 Task: Create a new milestone in the repository "Javascript" with the title "mile1".
Action: Mouse moved to (991, 168)
Screenshot: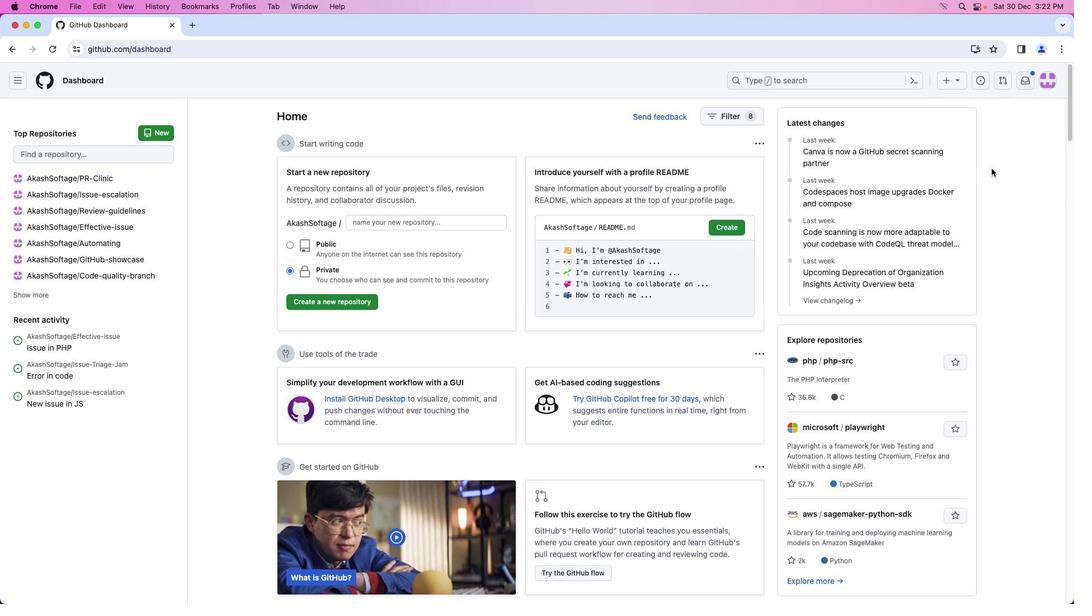 
Action: Mouse pressed left at (991, 168)
Screenshot: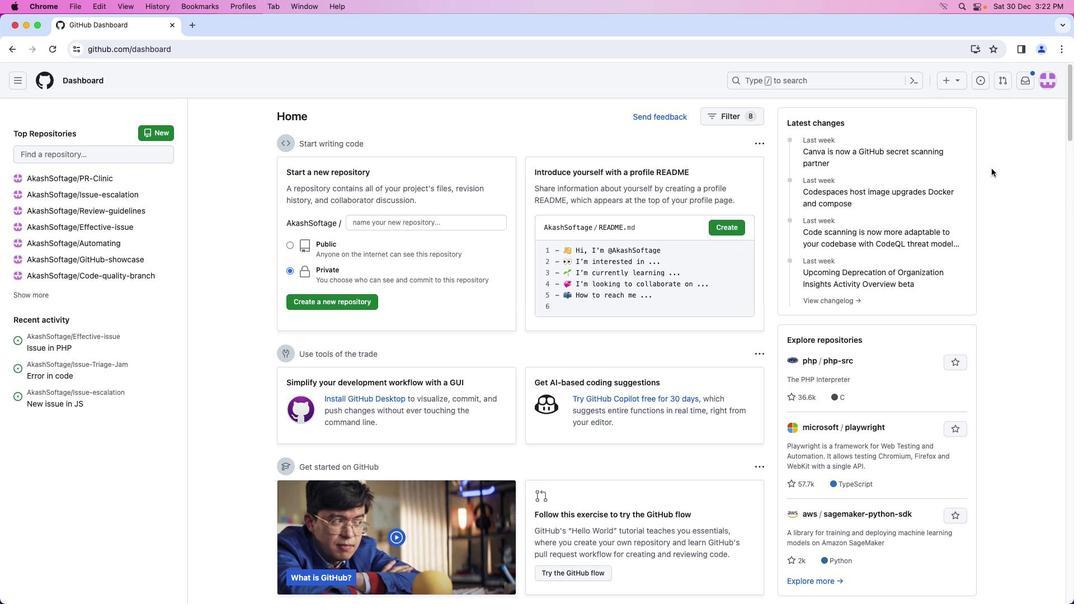 
Action: Mouse moved to (1045, 83)
Screenshot: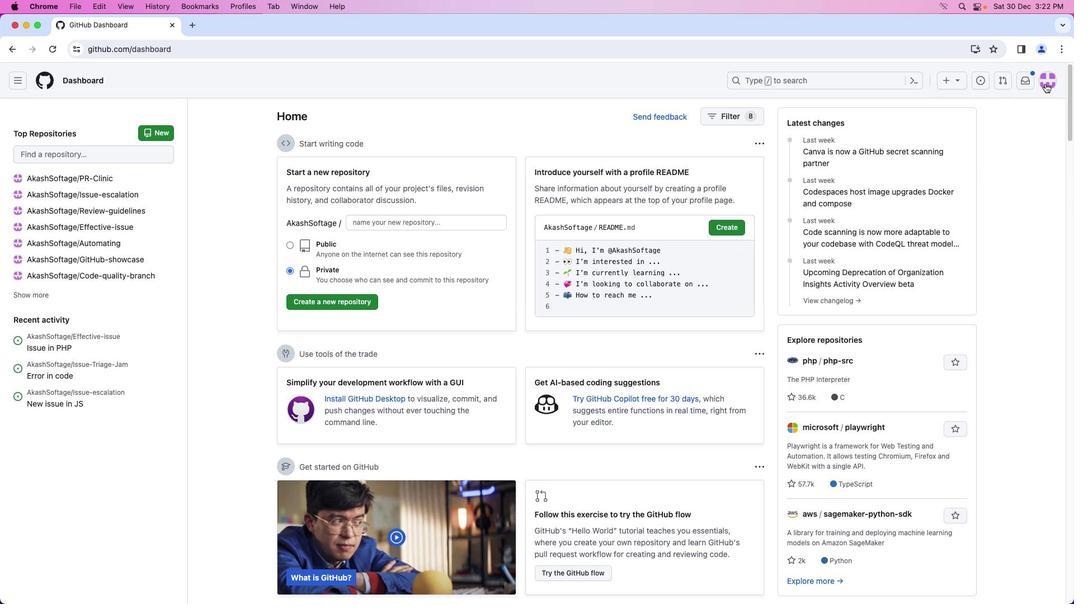 
Action: Mouse pressed left at (1045, 83)
Screenshot: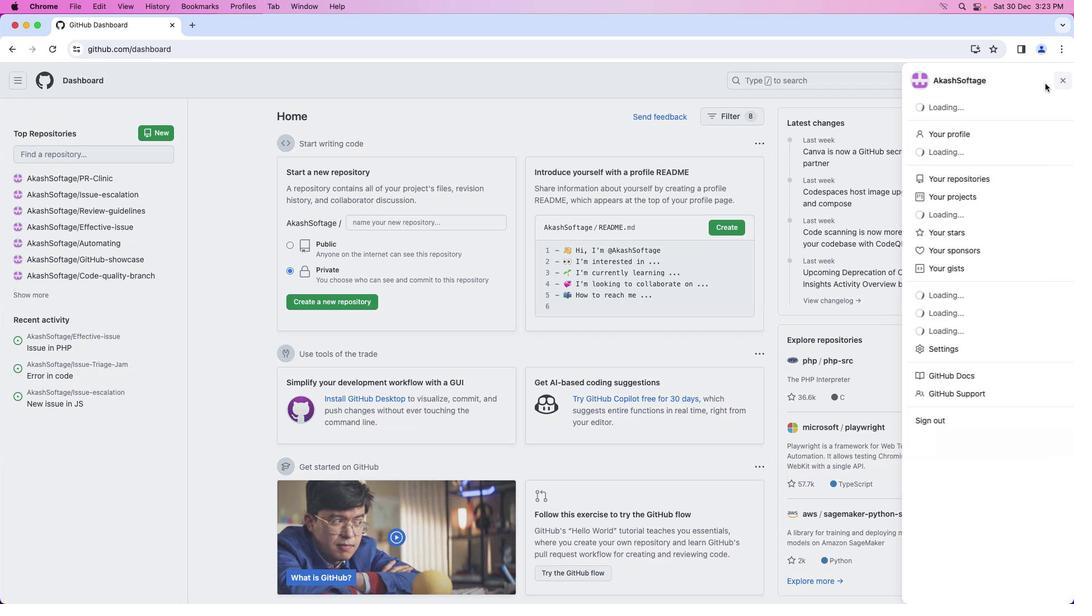 
Action: Mouse moved to (957, 172)
Screenshot: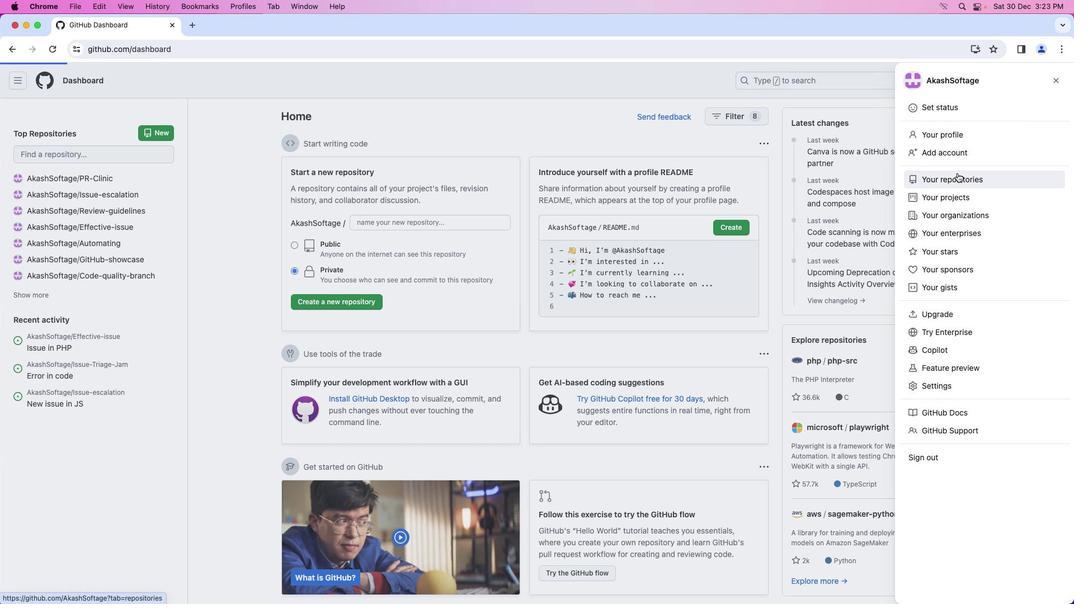 
Action: Mouse pressed left at (957, 172)
Screenshot: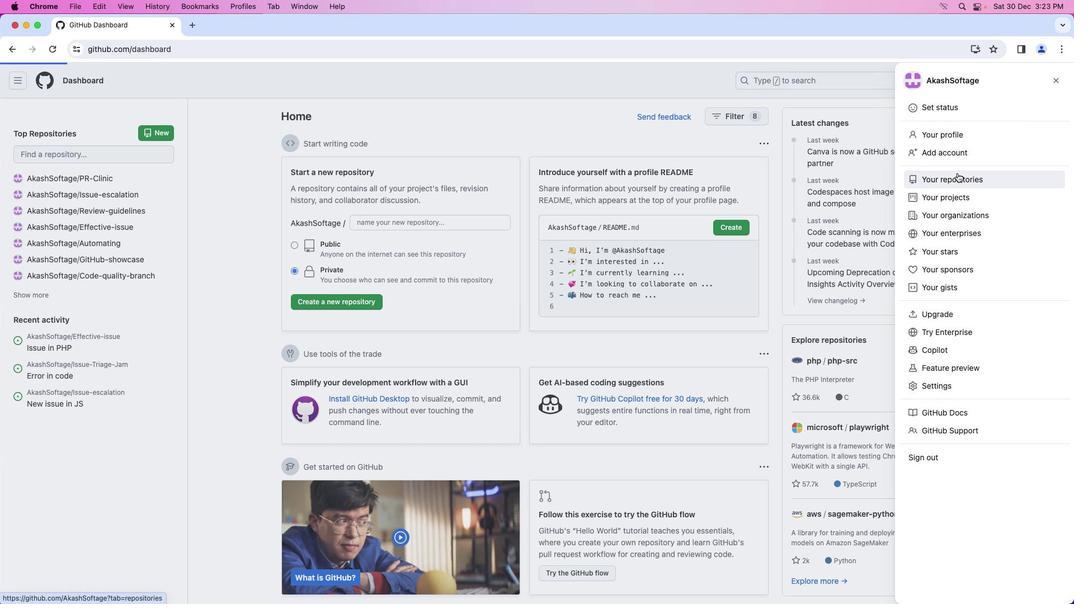 
Action: Mouse moved to (397, 185)
Screenshot: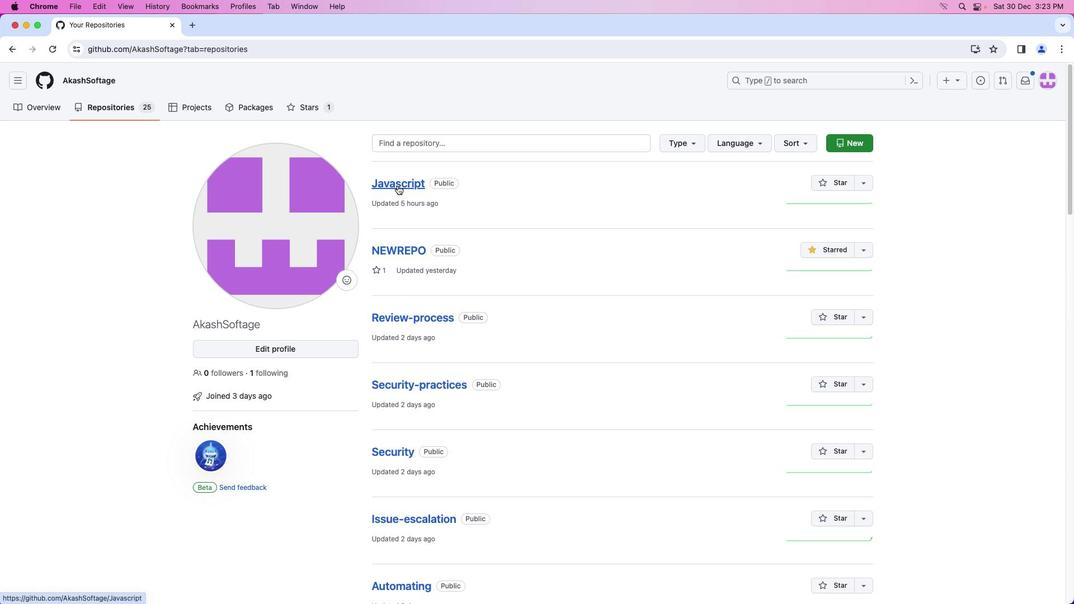 
Action: Mouse pressed left at (397, 185)
Screenshot: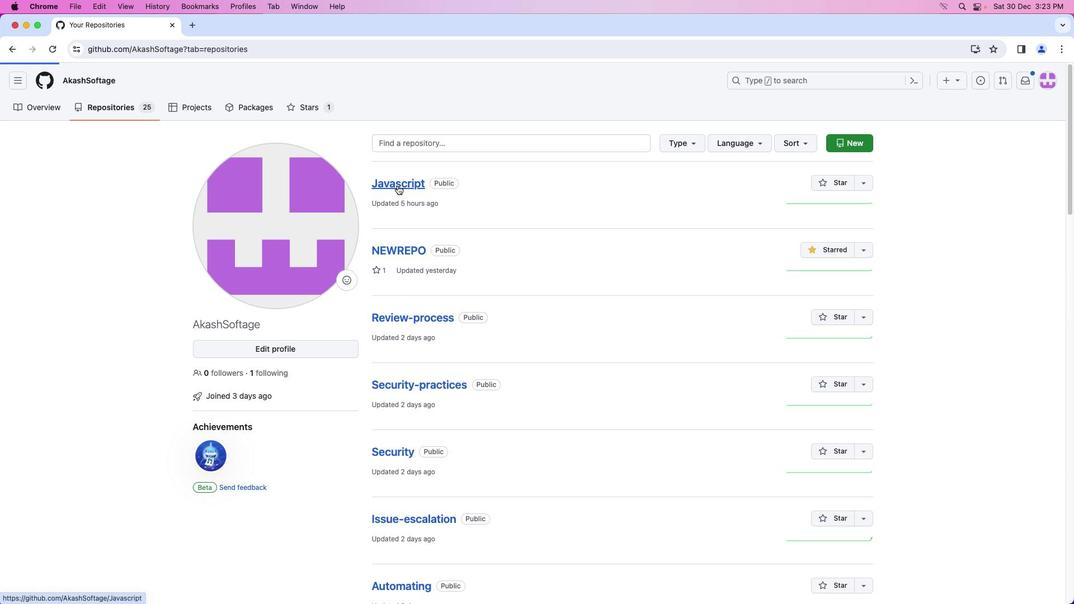 
Action: Mouse moved to (146, 110)
Screenshot: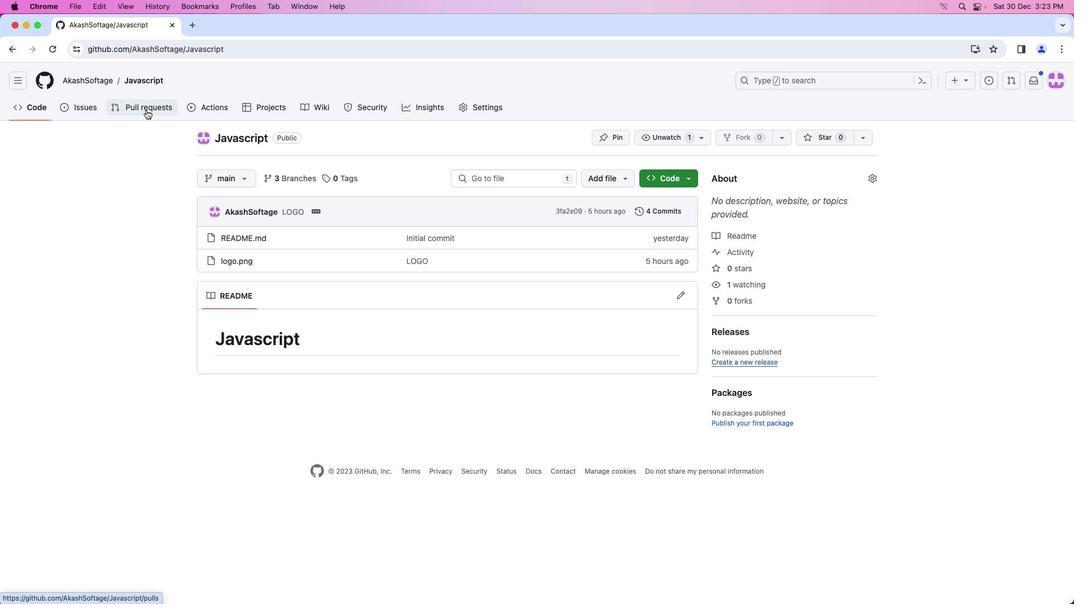 
Action: Mouse pressed left at (146, 110)
Screenshot: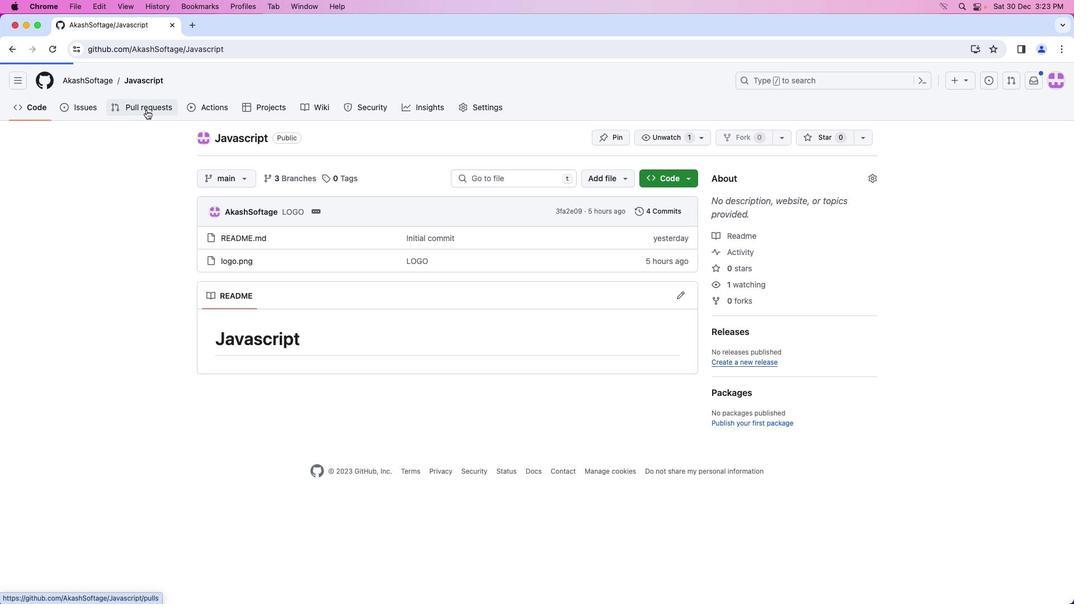 
Action: Mouse moved to (744, 217)
Screenshot: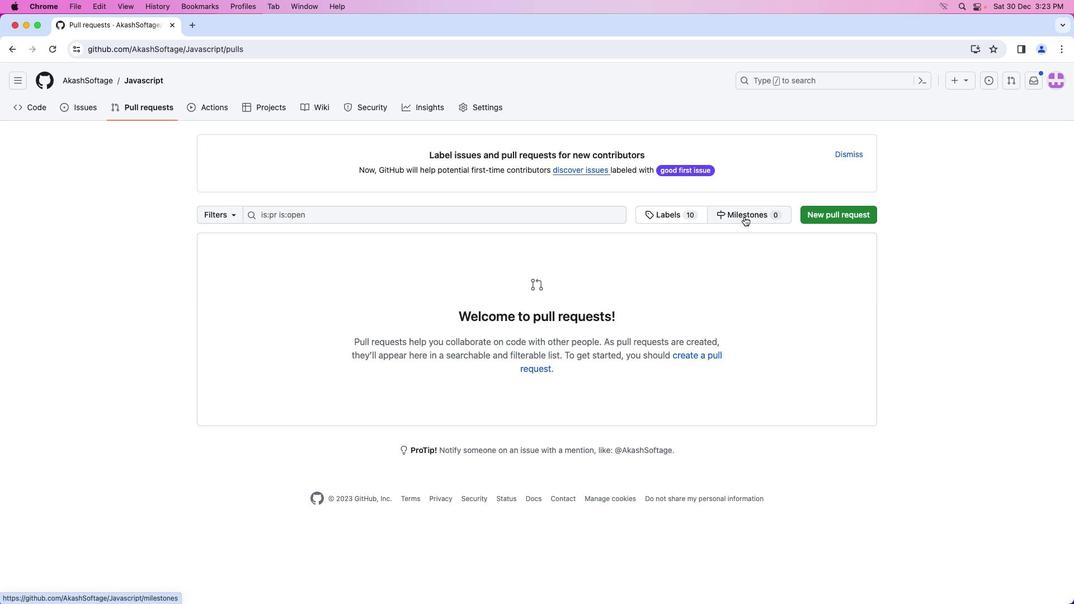 
Action: Mouse pressed left at (744, 217)
Screenshot: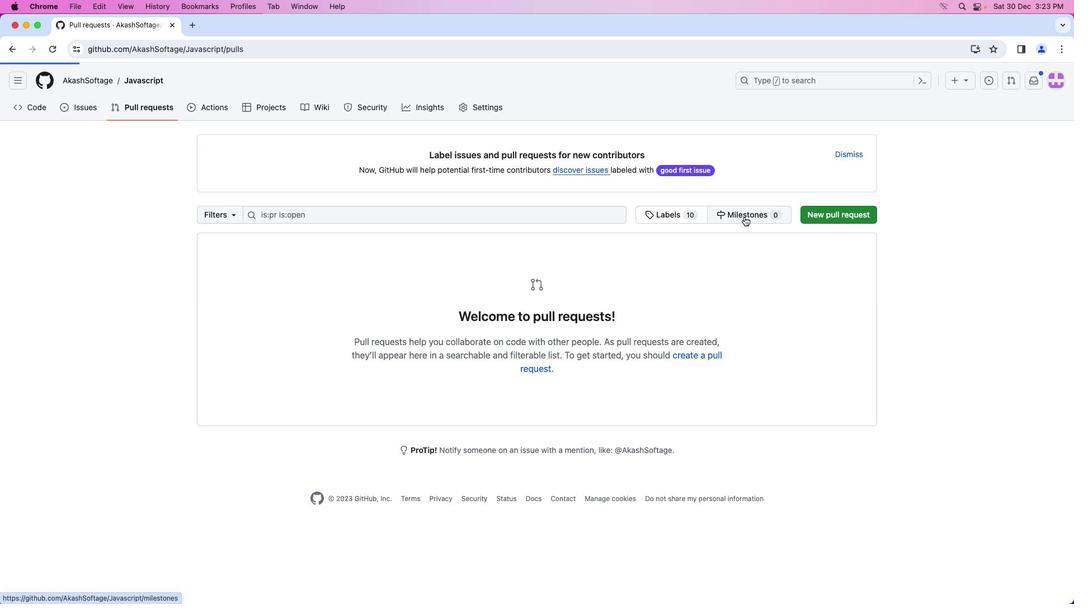 
Action: Mouse moved to (837, 142)
Screenshot: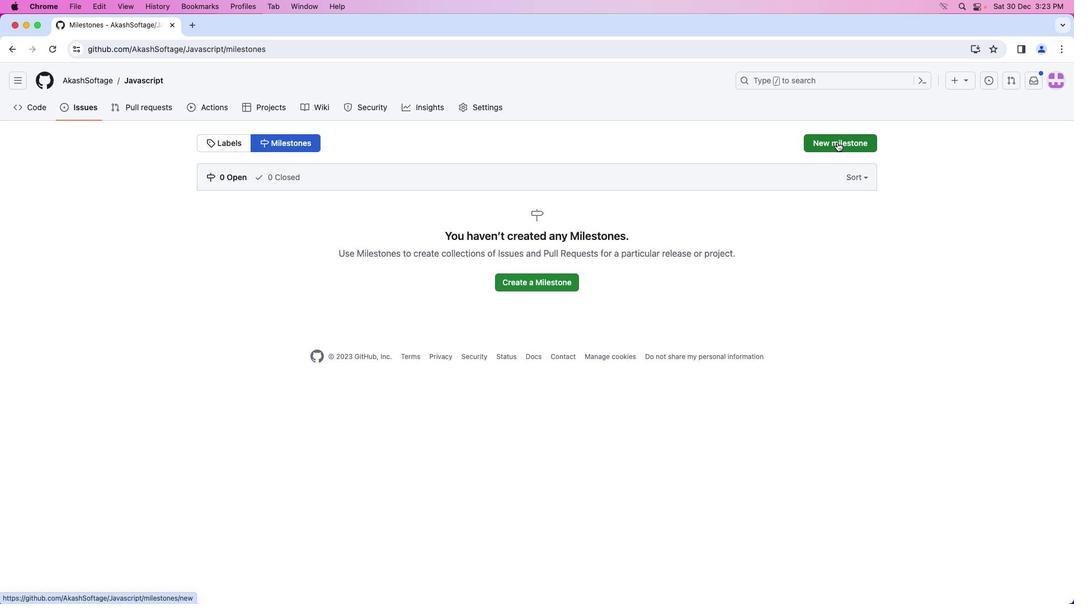 
Action: Mouse pressed left at (837, 142)
Screenshot: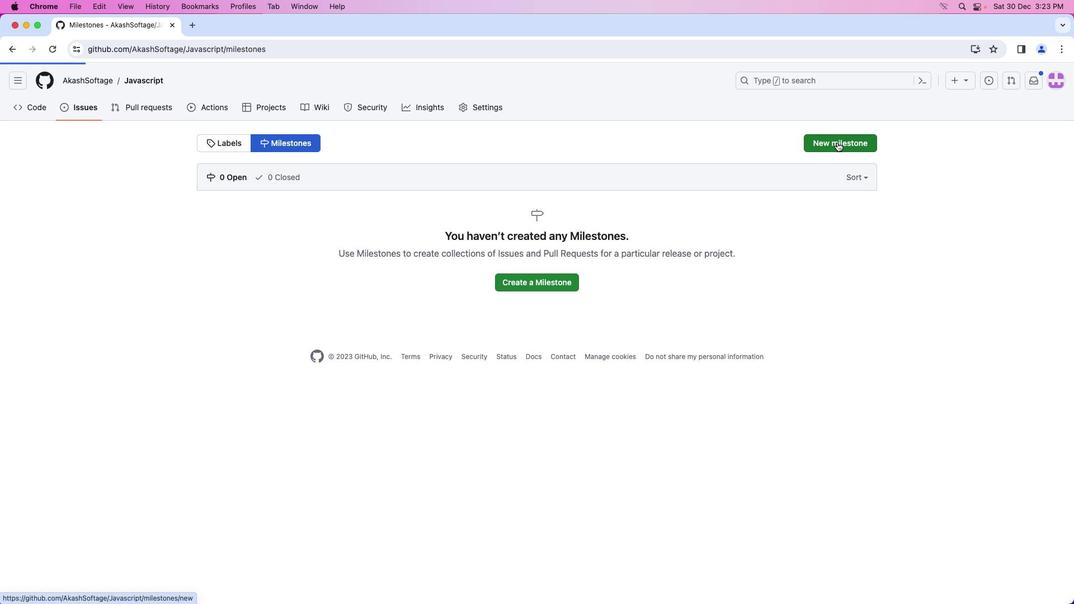 
Action: Mouse moved to (465, 203)
Screenshot: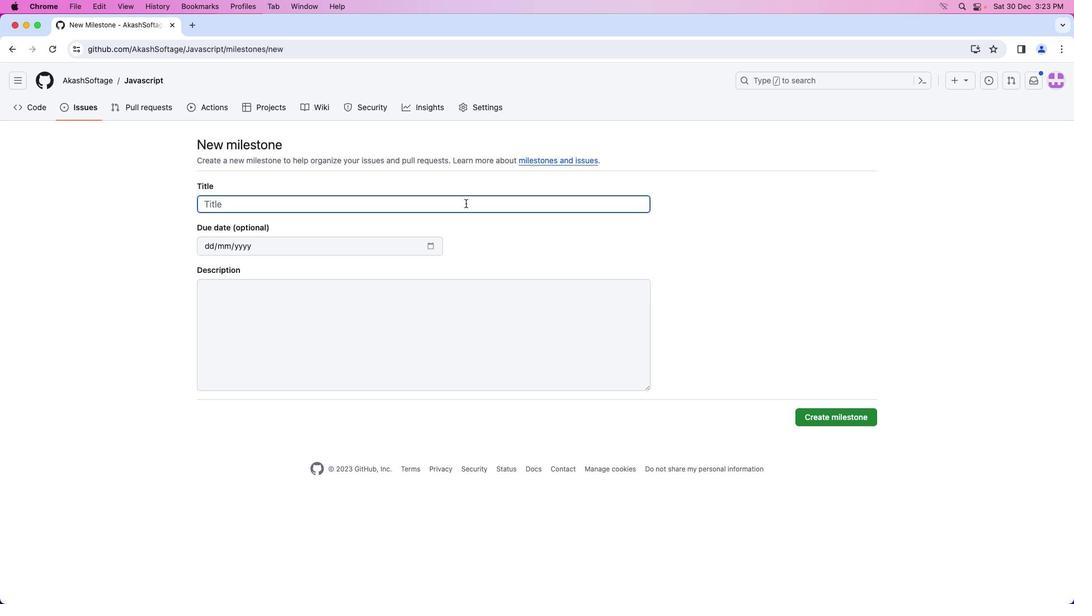 
Action: Key pressed 'M'Key.caps_lockKey.backspace'm''i''l''e''1'
Screenshot: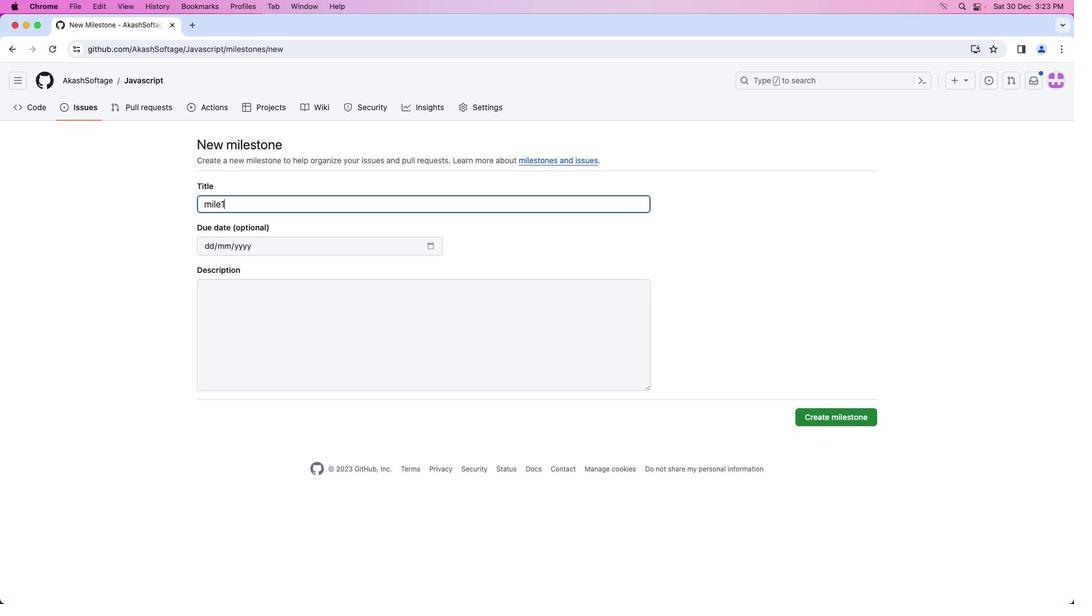 
Action: Mouse moved to (525, 270)
Screenshot: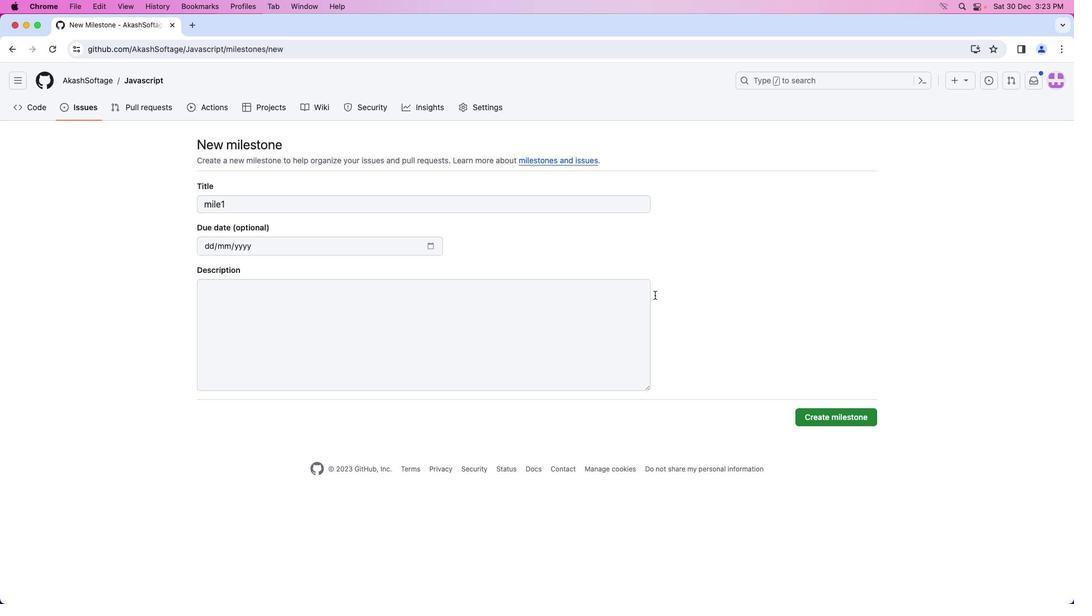 
Action: Mouse pressed left at (525, 270)
Screenshot: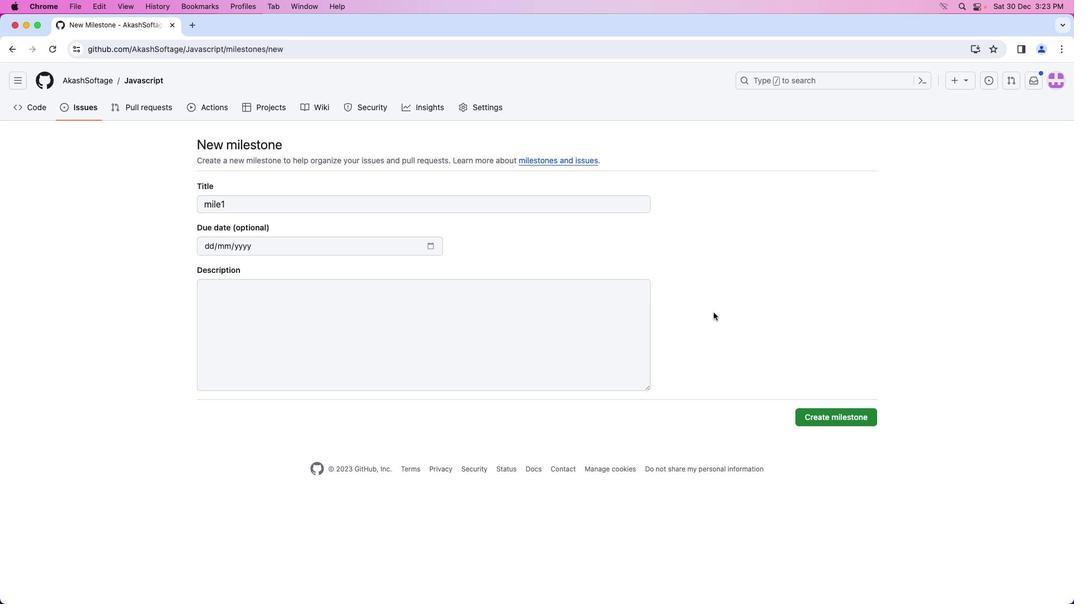 
Action: Mouse moved to (837, 418)
Screenshot: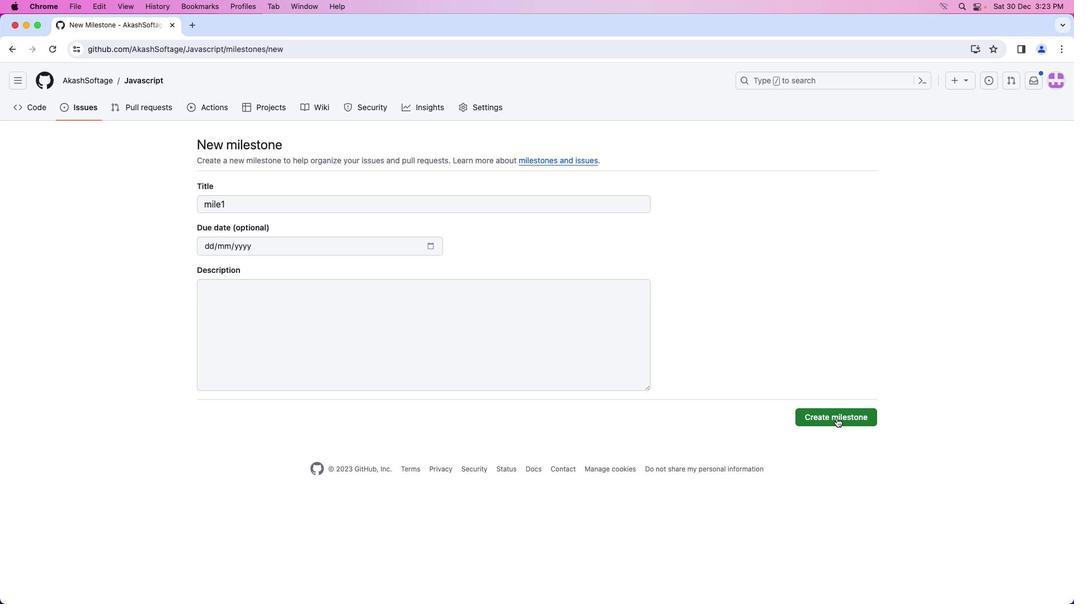 
